 Task: Open Card Card0000000239 in Board Board0000000060 in Workspace WS0000000020 in Trello. Add Member Email0000000079 to Card Card0000000239 in Board Board0000000060 in Workspace WS0000000020 in Trello. Add Orange Label titled Label0000000239 to Card Card0000000239 in Board Board0000000060 in Workspace WS0000000020 in Trello. Add Checklist CL0000000239 to Card Card0000000239 in Board Board0000000060 in Workspace WS0000000020 in Trello. Add Dates with Start Date as Oct 01 2023 and Due Date as Oct 31 2023 to Card Card0000000239 in Board Board0000000060 in Workspace WS0000000020 in Trello
Action: Mouse moved to (520, 553)
Screenshot: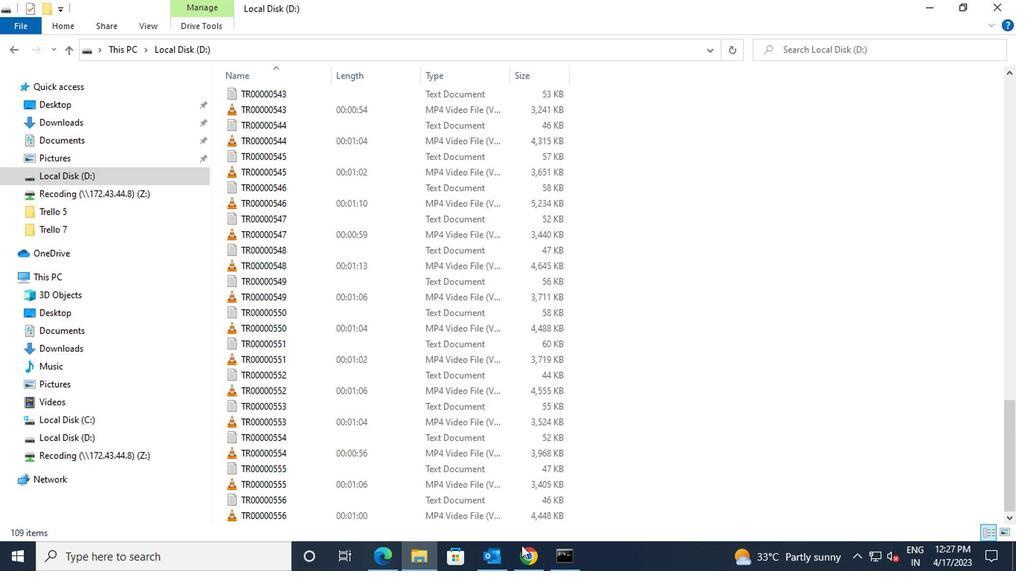 
Action: Mouse pressed left at (520, 553)
Screenshot: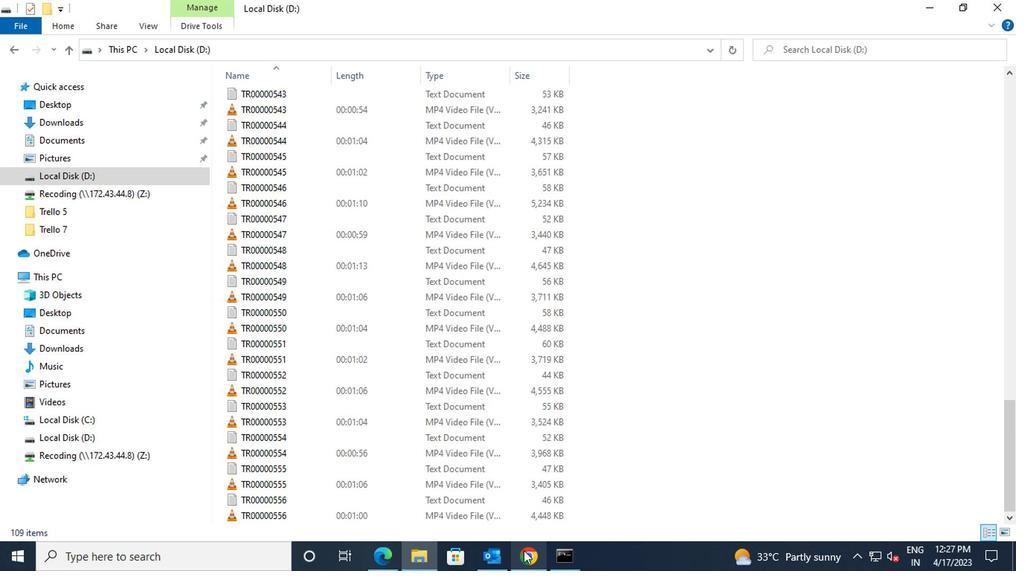 
Action: Mouse moved to (320, 383)
Screenshot: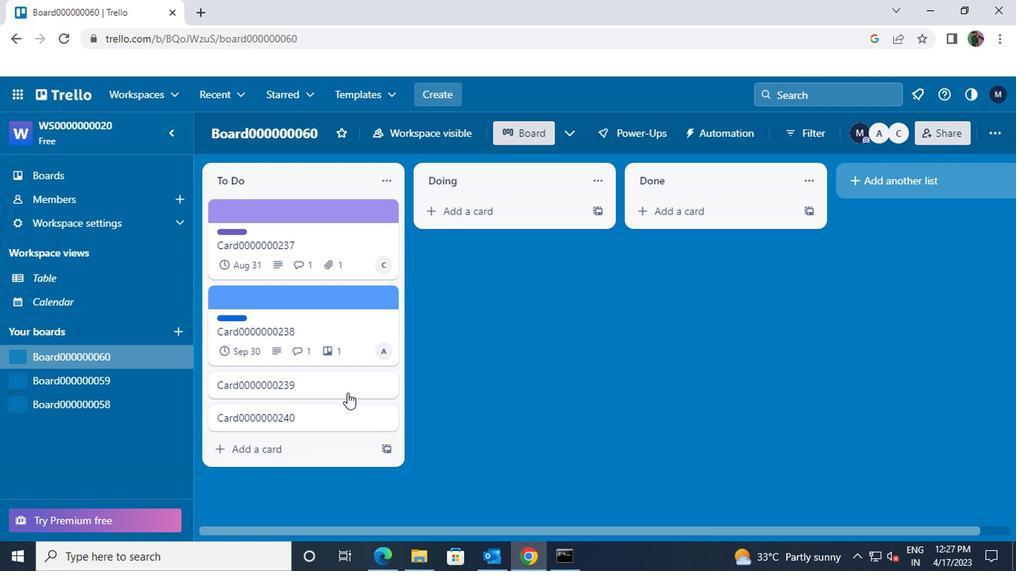 
Action: Mouse pressed left at (320, 383)
Screenshot: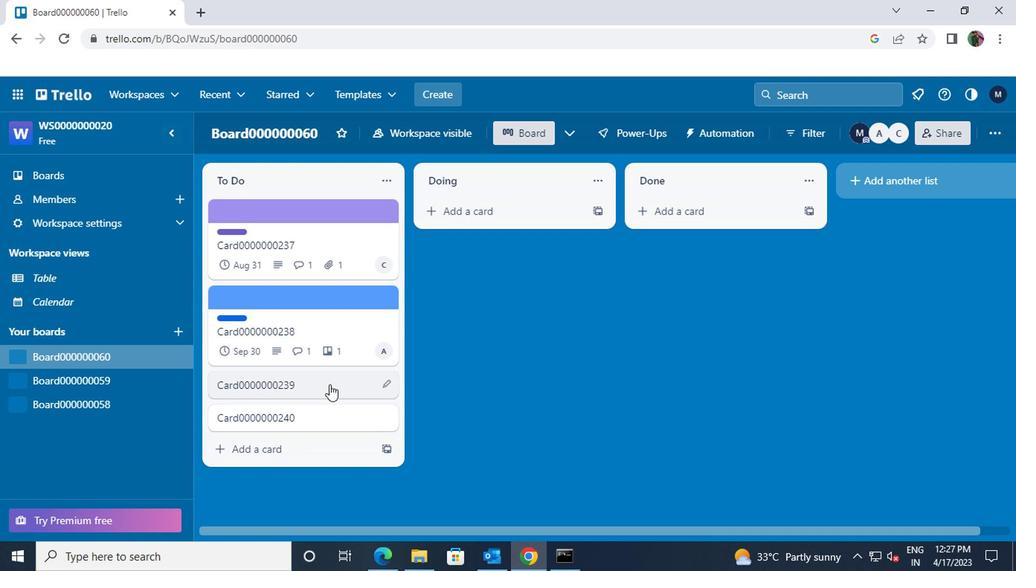 
Action: Mouse moved to (755, 203)
Screenshot: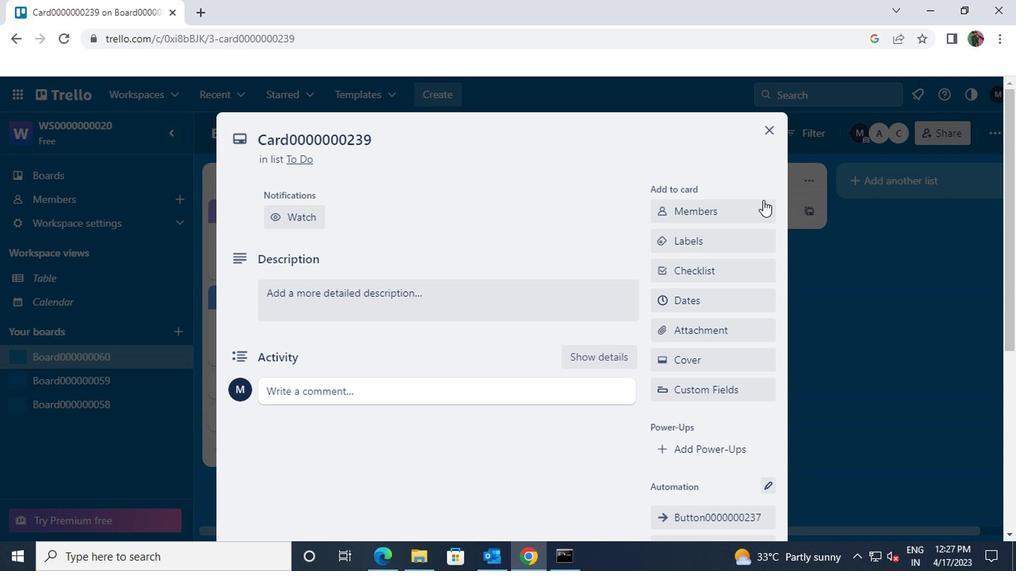 
Action: Mouse pressed left at (755, 203)
Screenshot: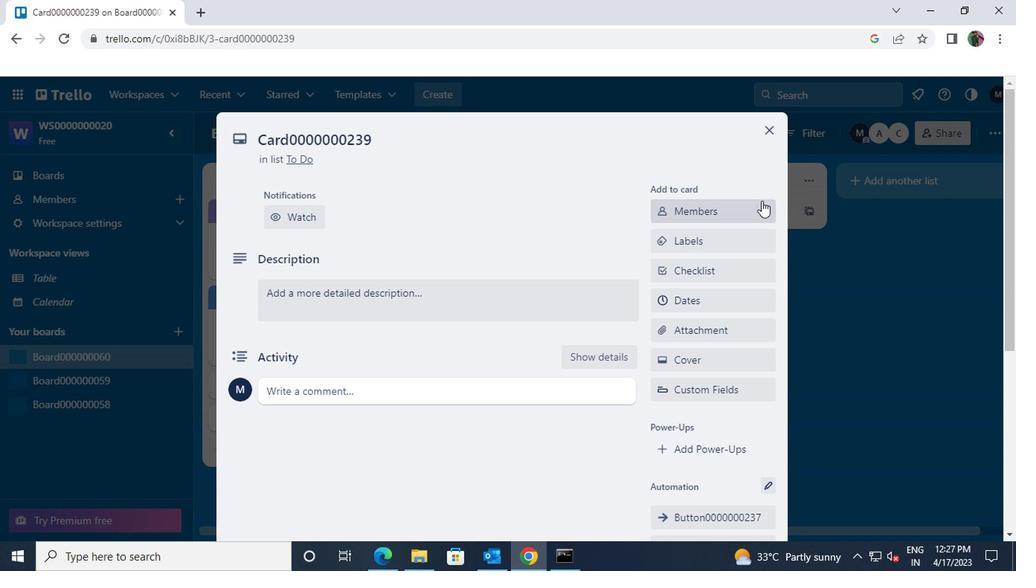 
Action: Mouse moved to (755, 203)
Screenshot: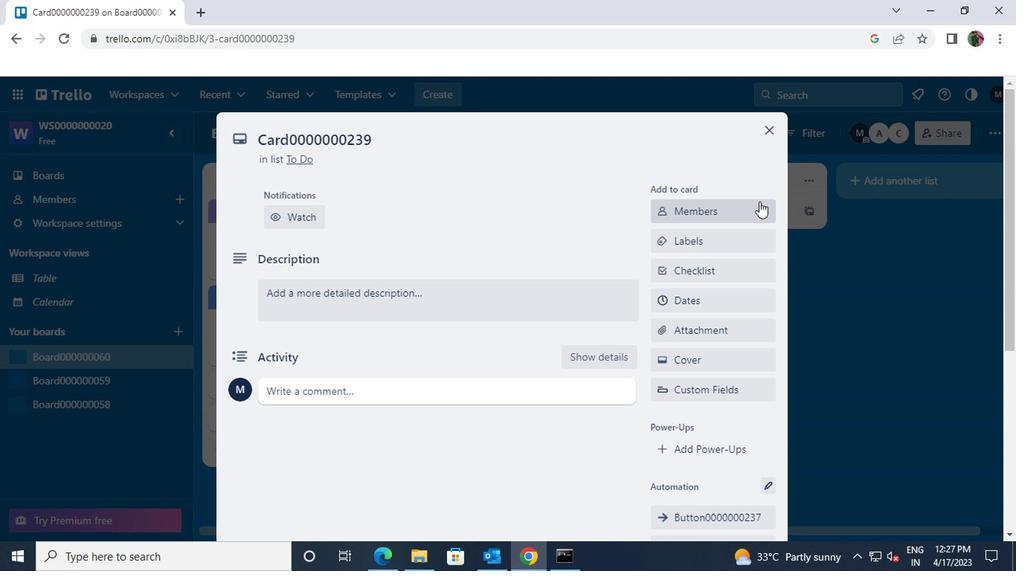 
Action: Key pressed vinnyoffice2<Key.shift>@GMAIL.COM
Screenshot: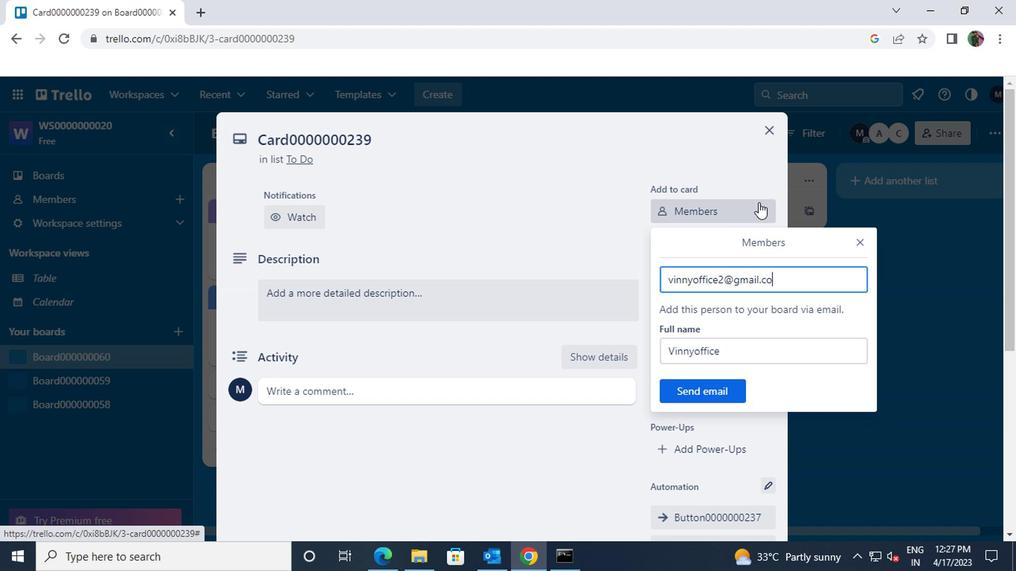 
Action: Mouse moved to (697, 382)
Screenshot: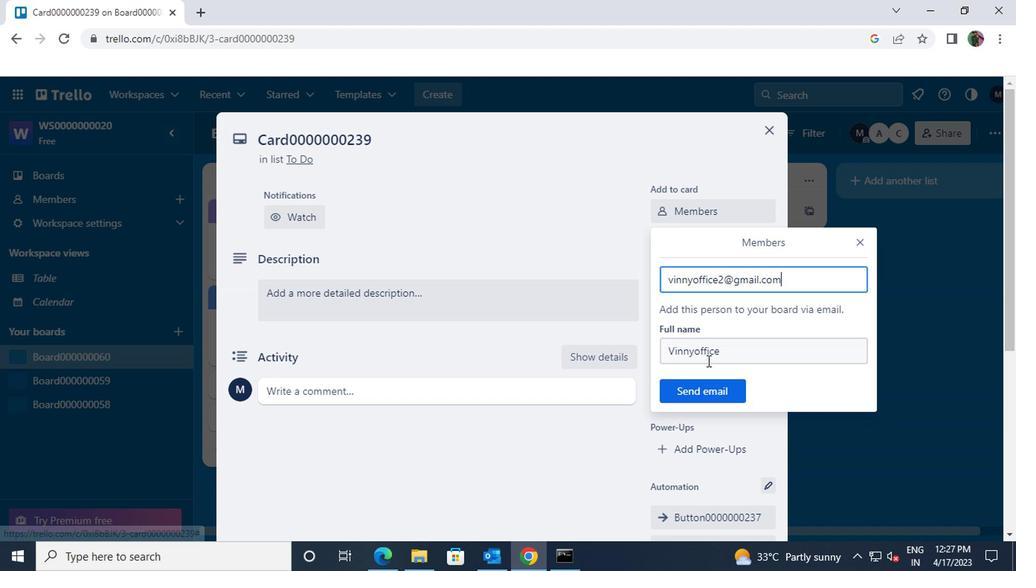 
Action: Mouse pressed left at (697, 382)
Screenshot: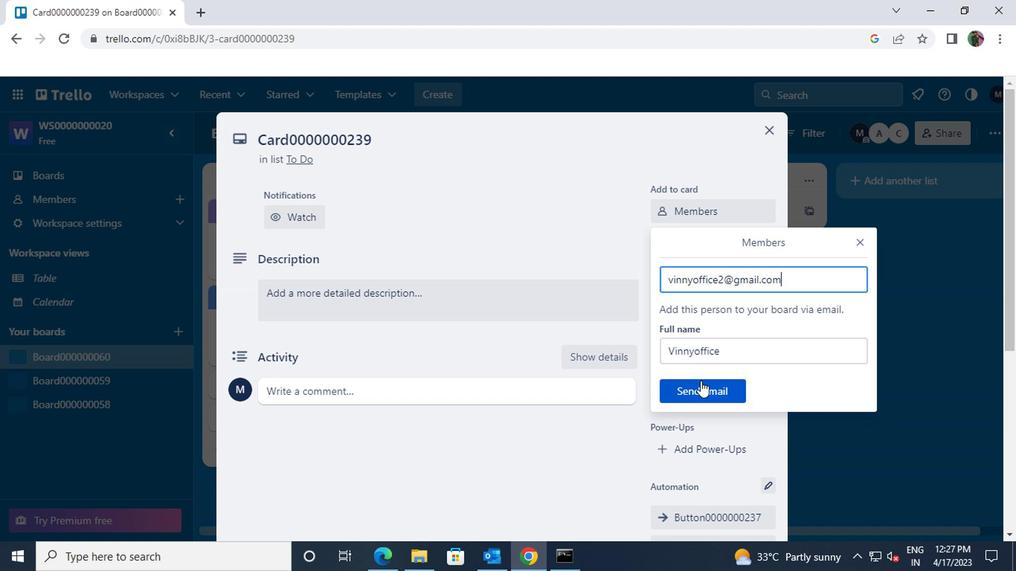 
Action: Mouse moved to (691, 246)
Screenshot: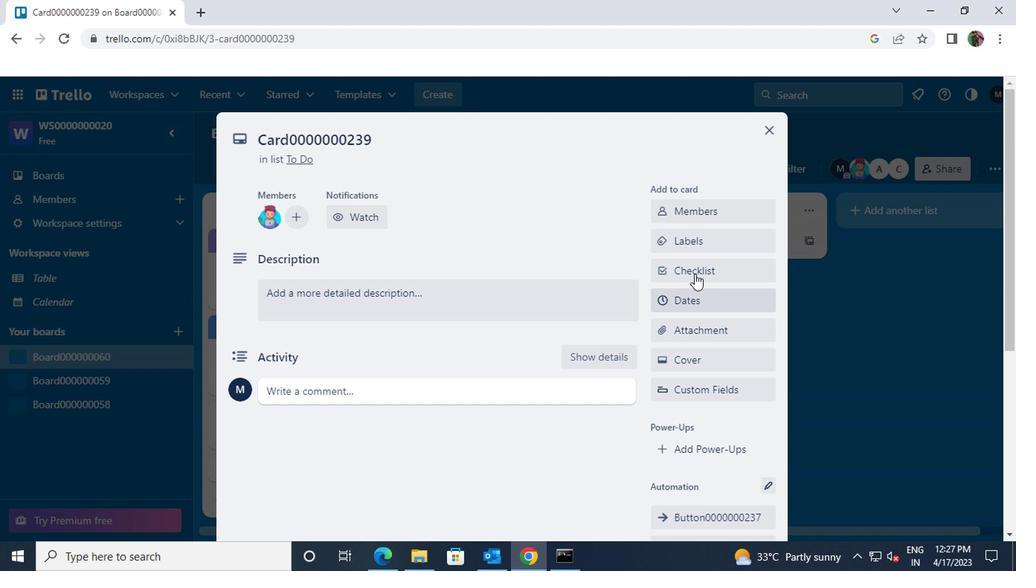 
Action: Mouse pressed left at (691, 246)
Screenshot: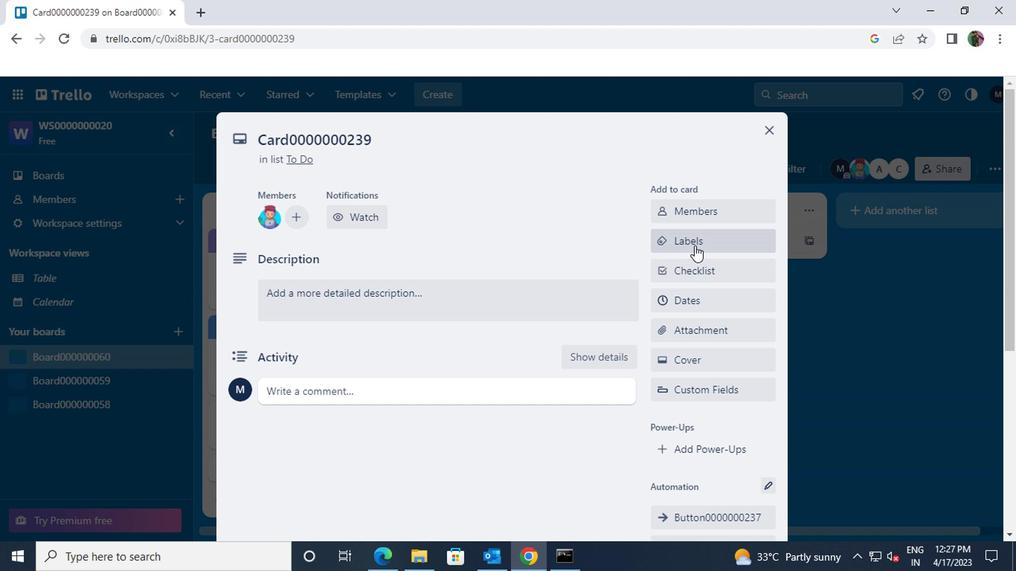 
Action: Mouse moved to (739, 446)
Screenshot: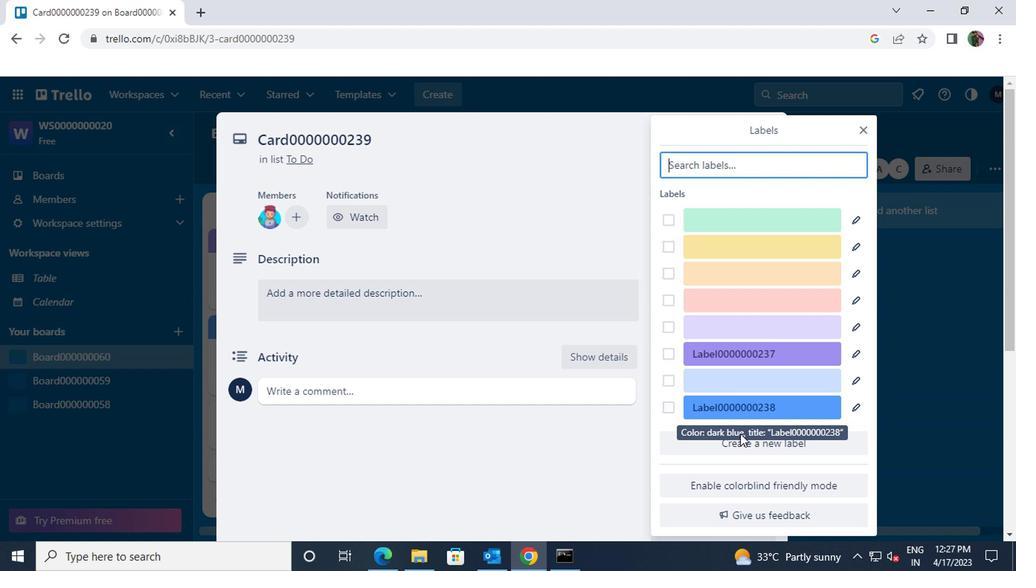 
Action: Mouse pressed left at (739, 446)
Screenshot: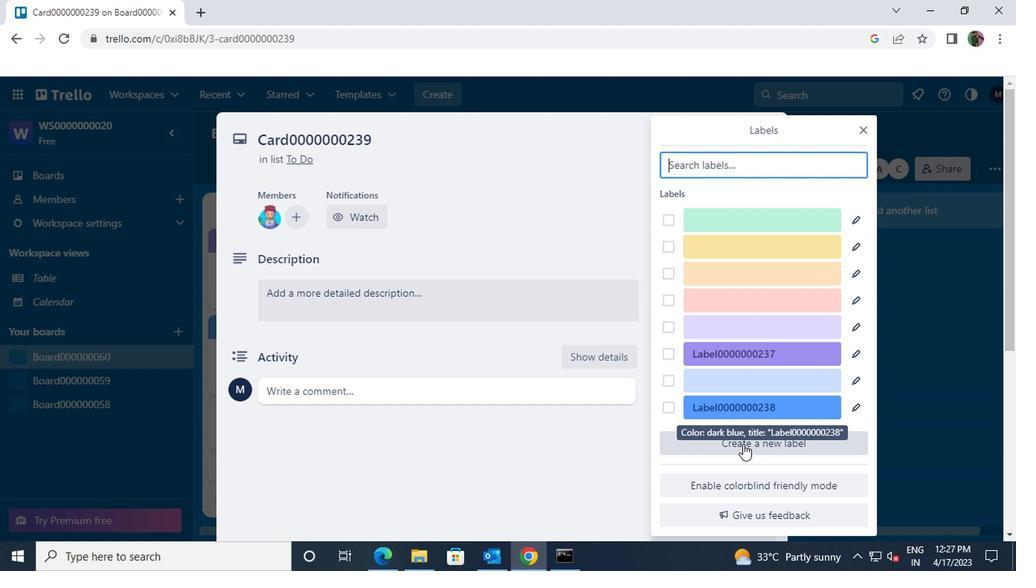 
Action: Mouse moved to (700, 273)
Screenshot: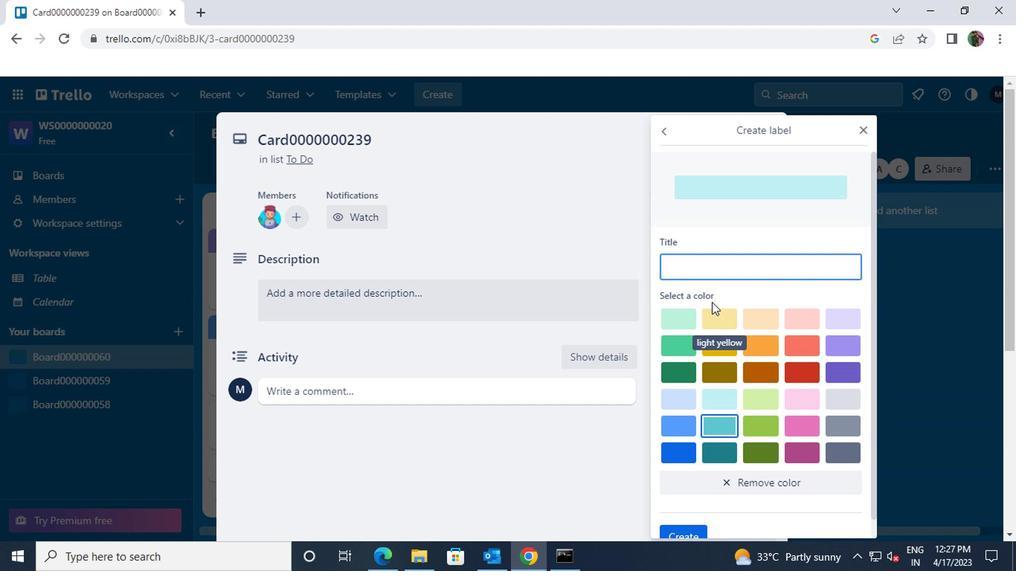 
Action: Mouse pressed left at (700, 273)
Screenshot: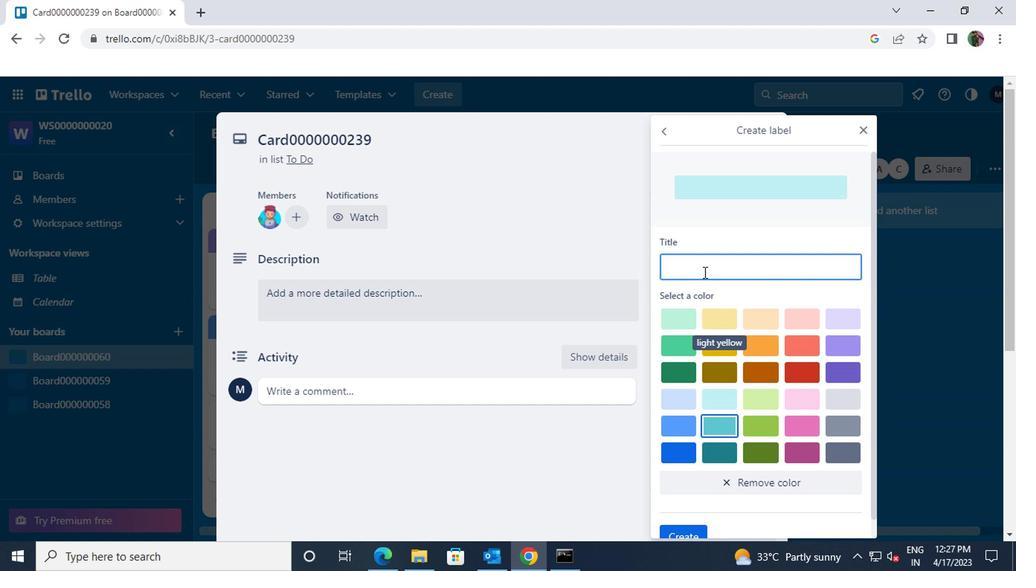 
Action: Key pressed <Key.shift>LABEL0000000239
Screenshot: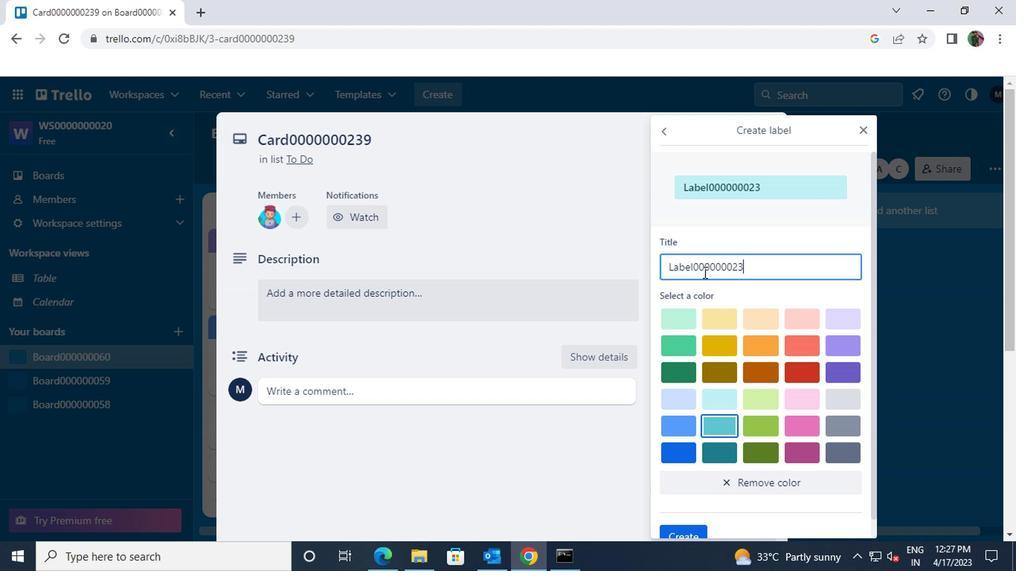 
Action: Mouse moved to (762, 344)
Screenshot: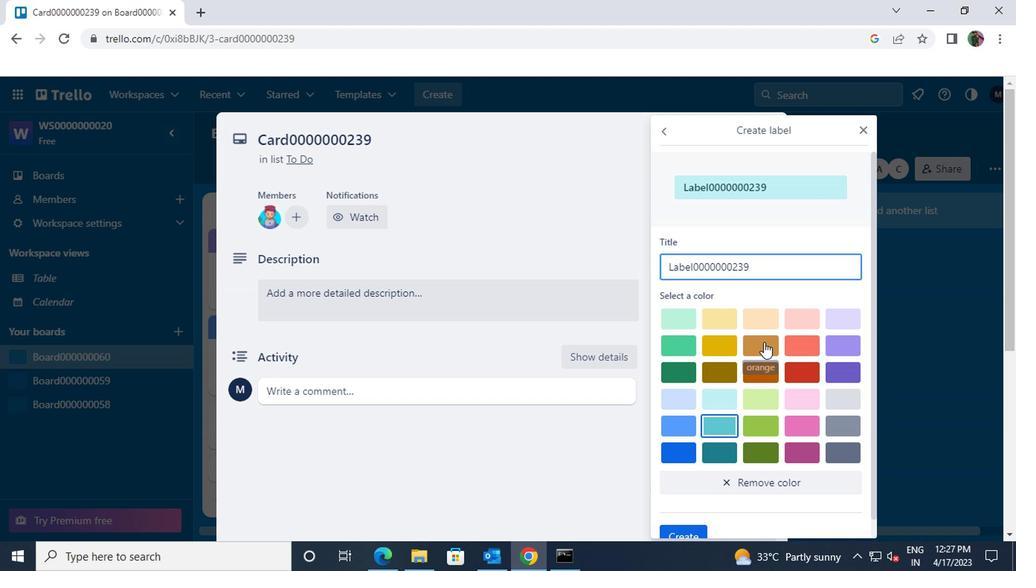 
Action: Mouse pressed left at (762, 344)
Screenshot: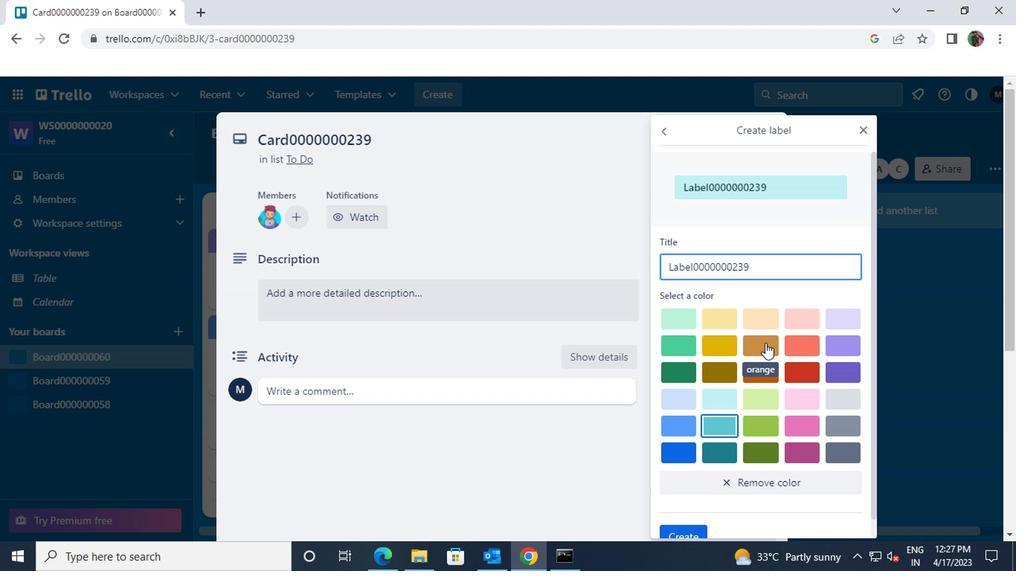 
Action: Mouse scrolled (762, 344) with delta (0, 0)
Screenshot: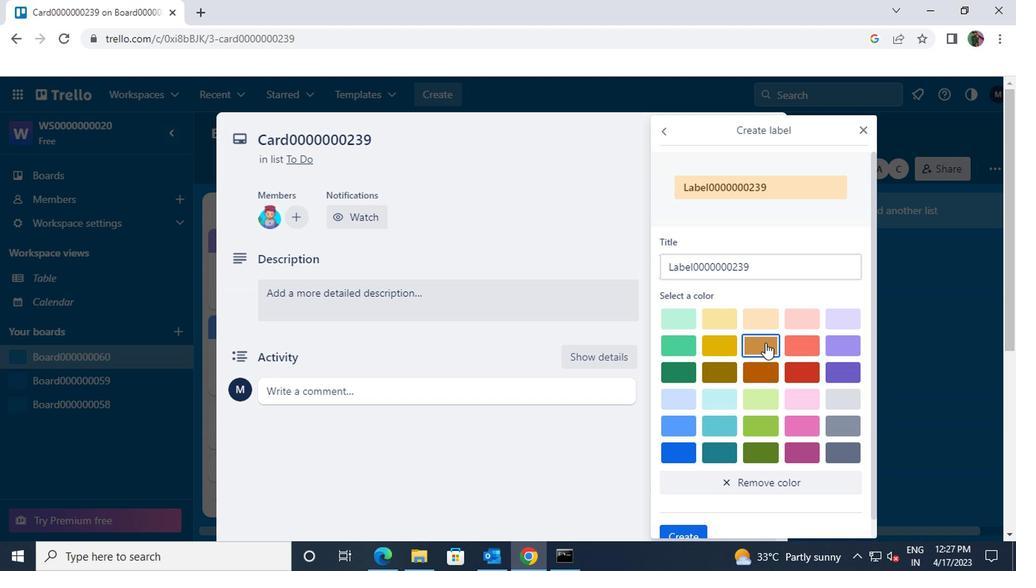 
Action: Mouse scrolled (762, 344) with delta (0, 0)
Screenshot: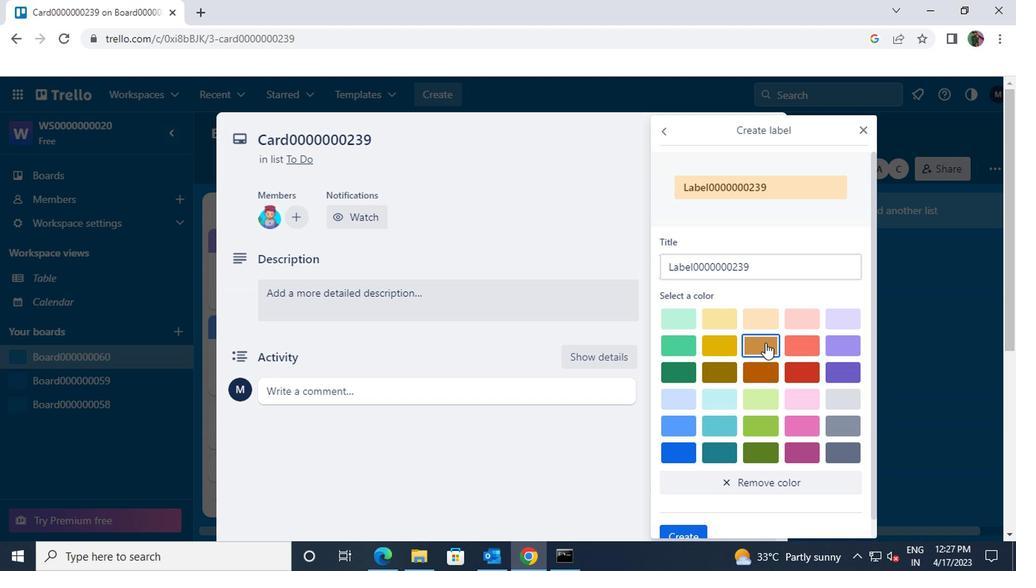 
Action: Mouse scrolled (762, 344) with delta (0, 0)
Screenshot: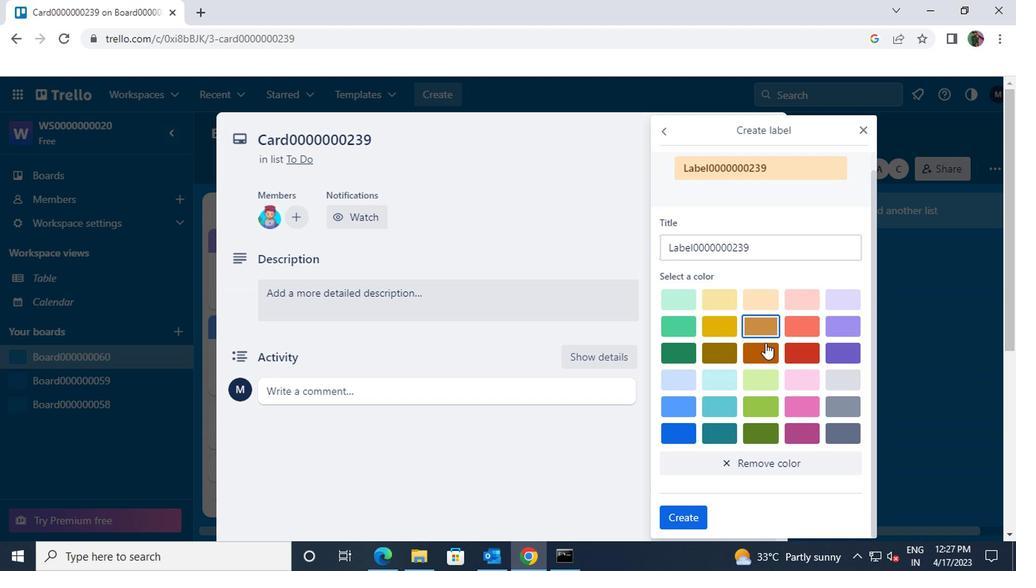 
Action: Mouse scrolled (762, 344) with delta (0, 0)
Screenshot: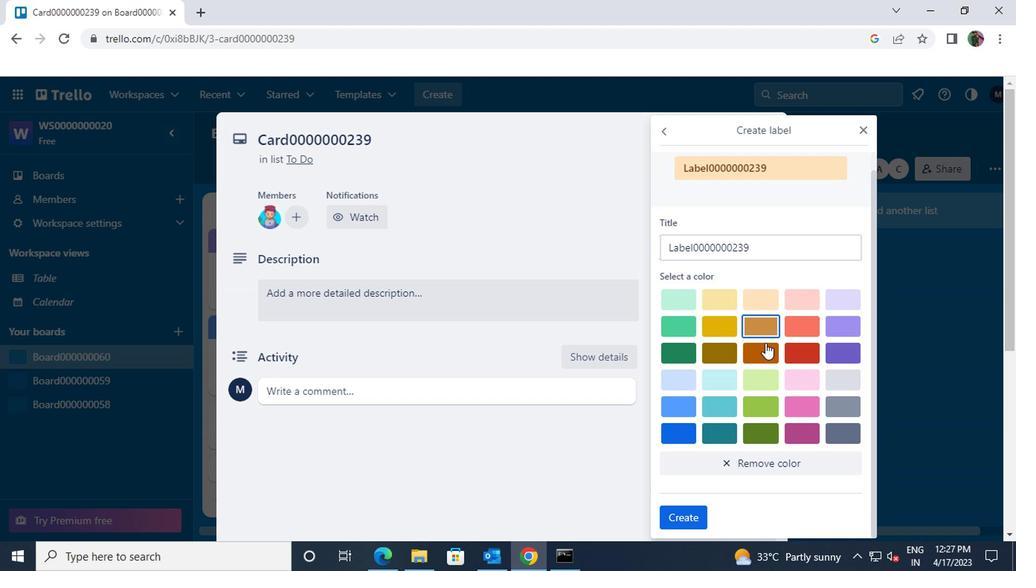 
Action: Mouse moved to (688, 514)
Screenshot: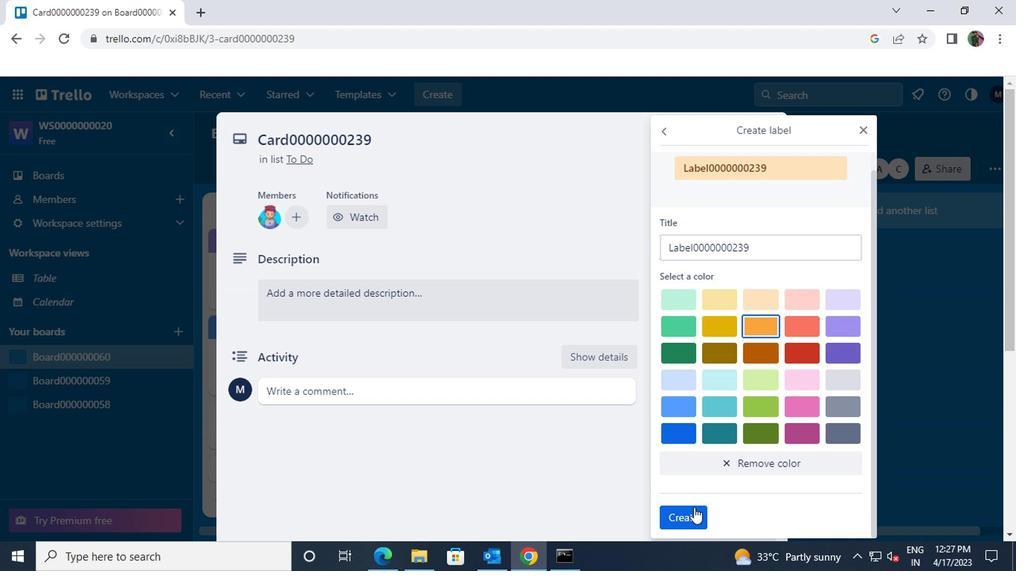 
Action: Mouse pressed left at (688, 514)
Screenshot: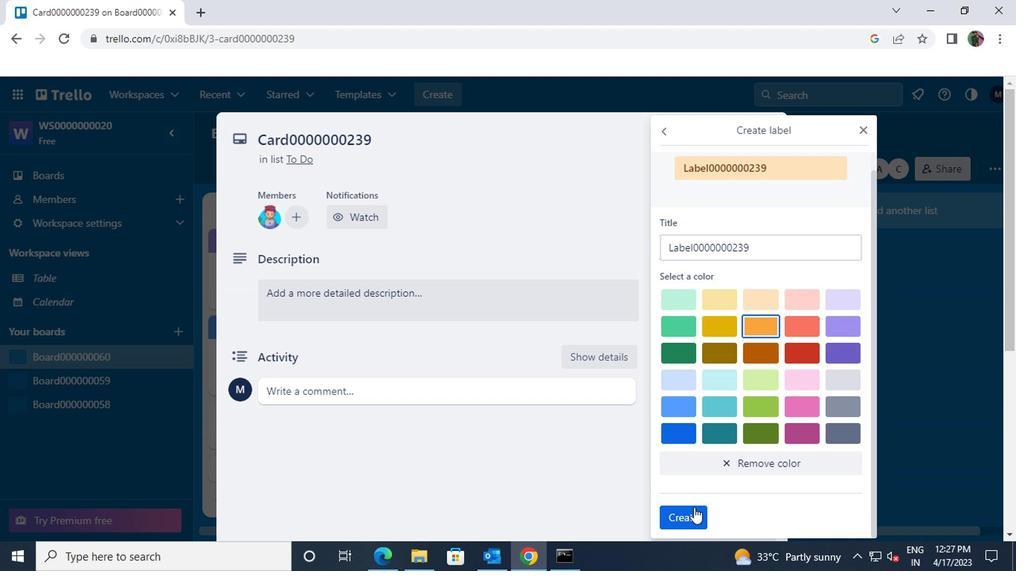 
Action: Mouse moved to (733, 444)
Screenshot: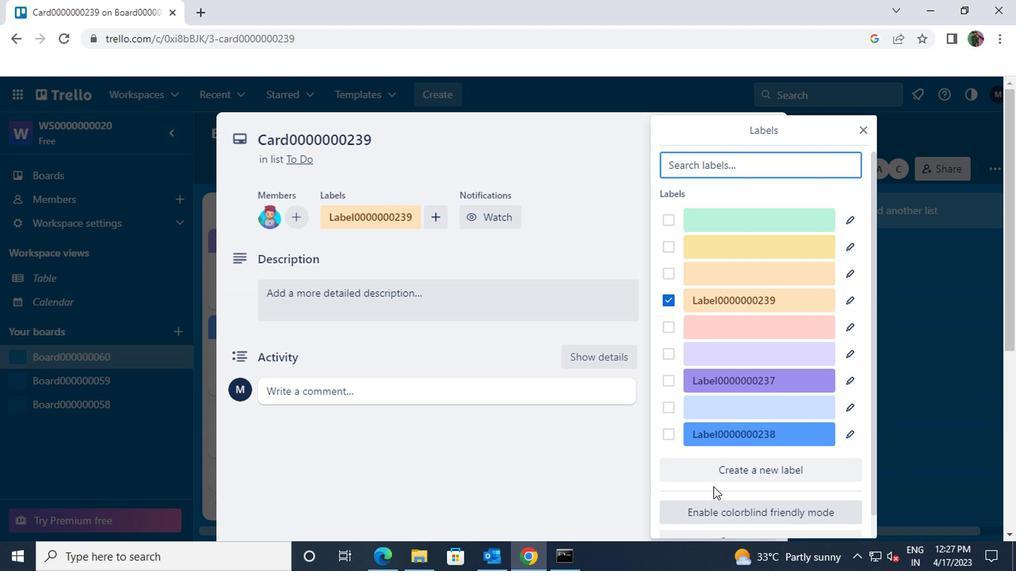 
Action: Mouse scrolled (733, 445) with delta (0, 1)
Screenshot: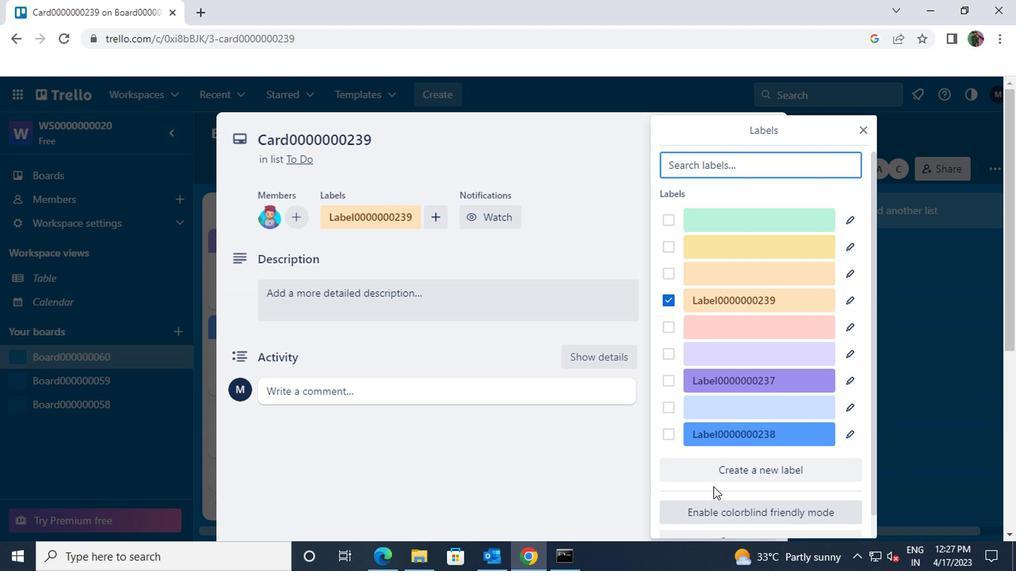 
Action: Mouse moved to (747, 423)
Screenshot: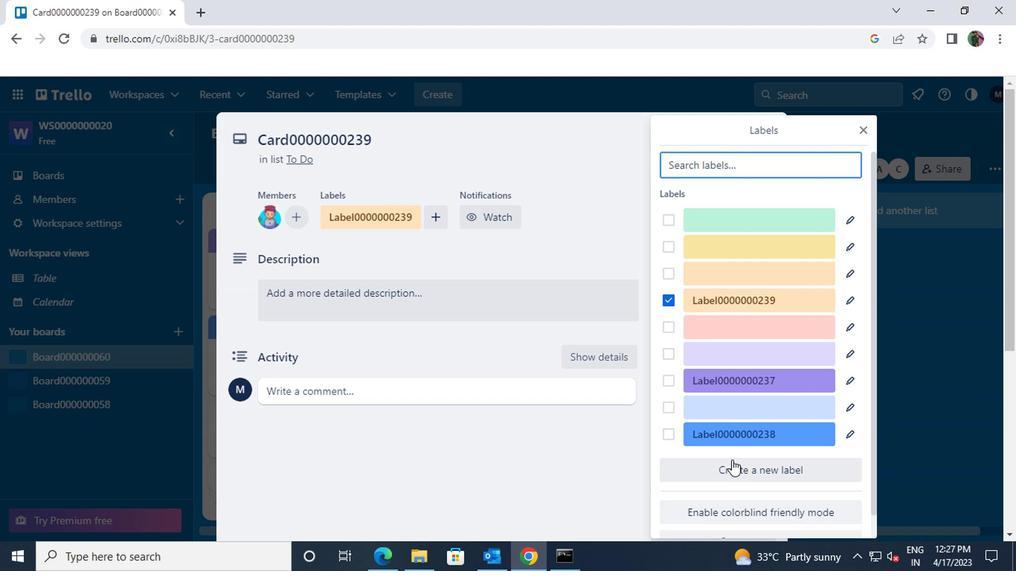 
Action: Mouse scrolled (747, 424) with delta (0, 0)
Screenshot: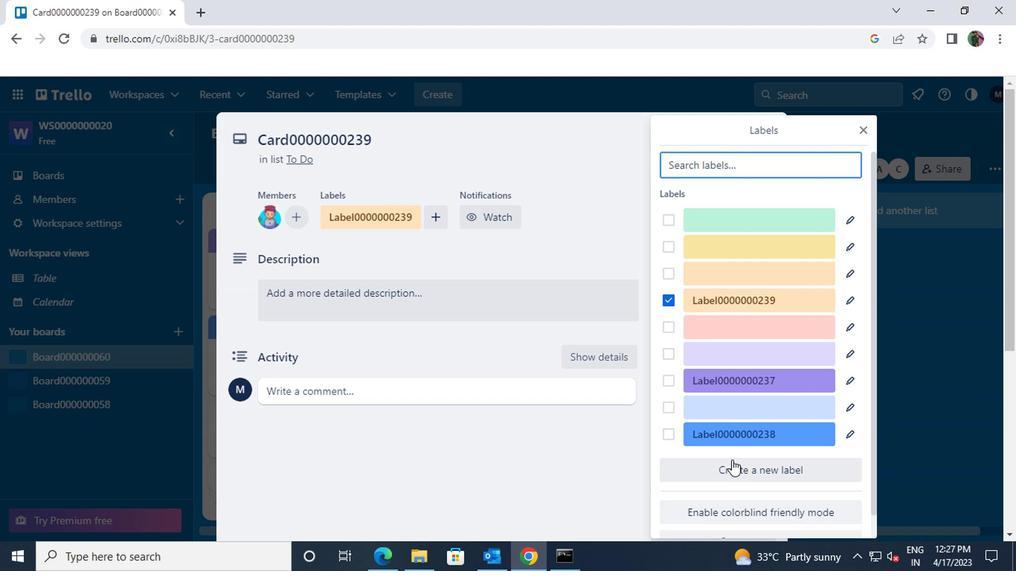 
Action: Mouse moved to (859, 128)
Screenshot: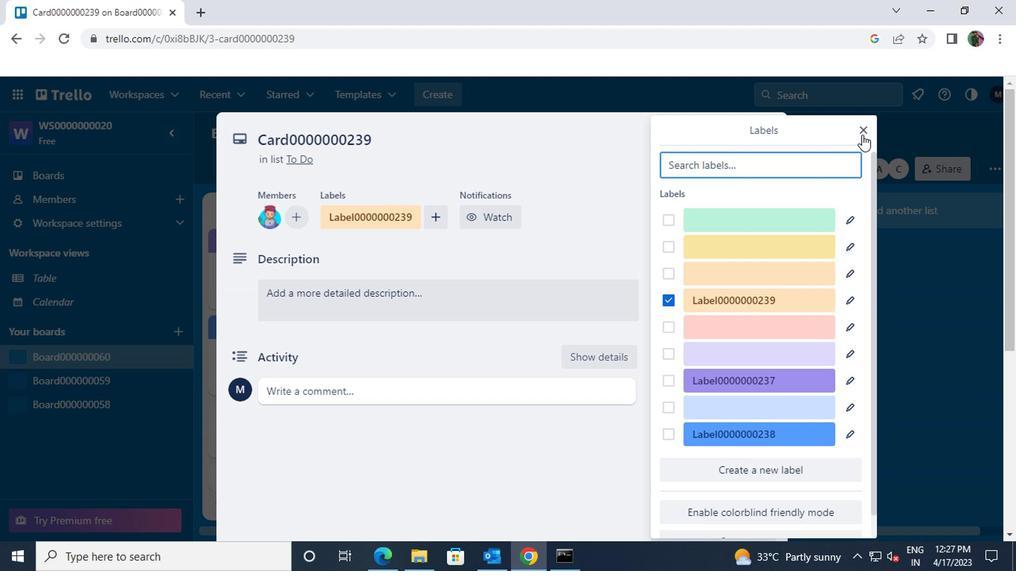 
Action: Mouse pressed left at (859, 128)
Screenshot: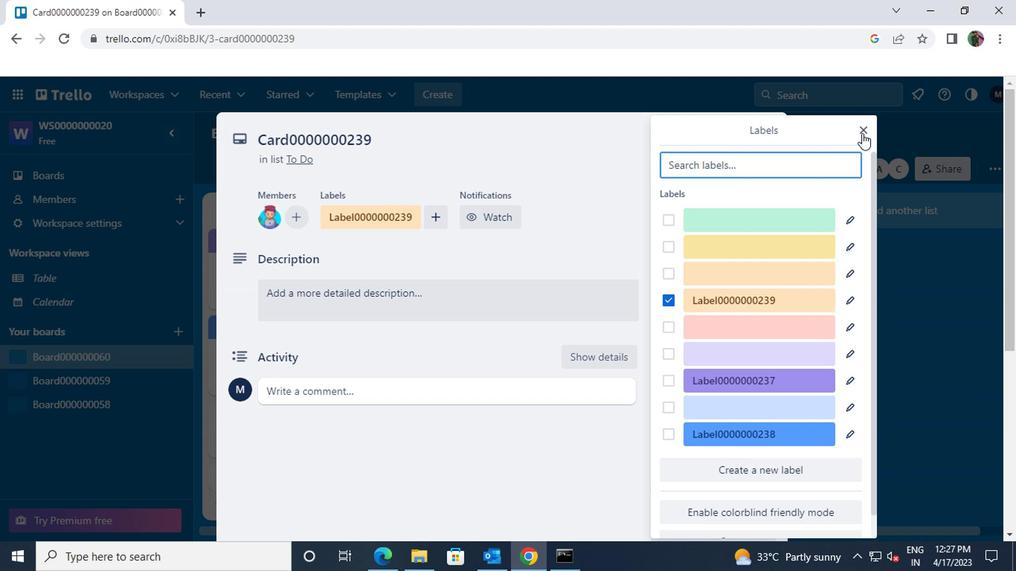 
Action: Mouse moved to (723, 266)
Screenshot: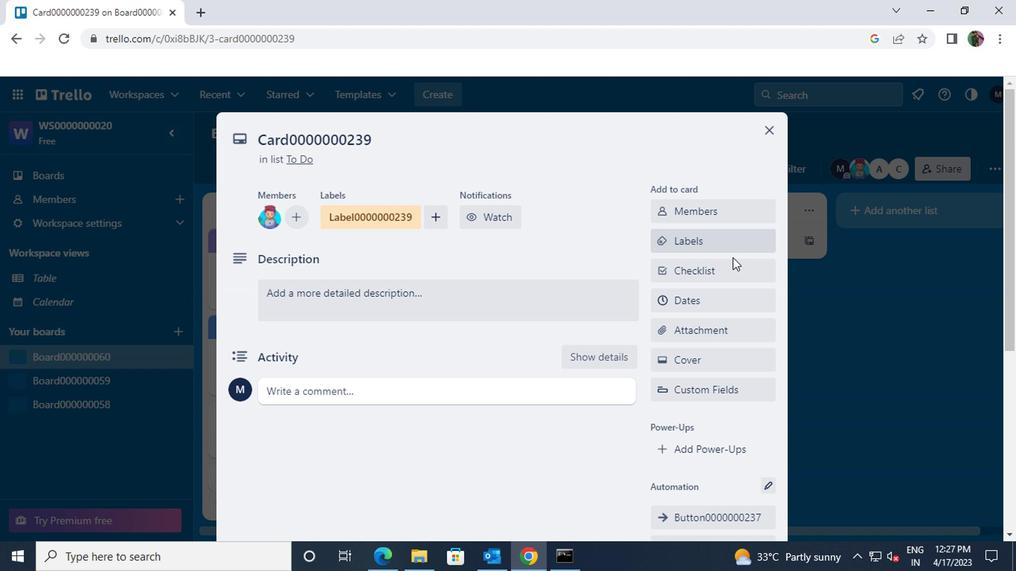 
Action: Mouse pressed left at (723, 266)
Screenshot: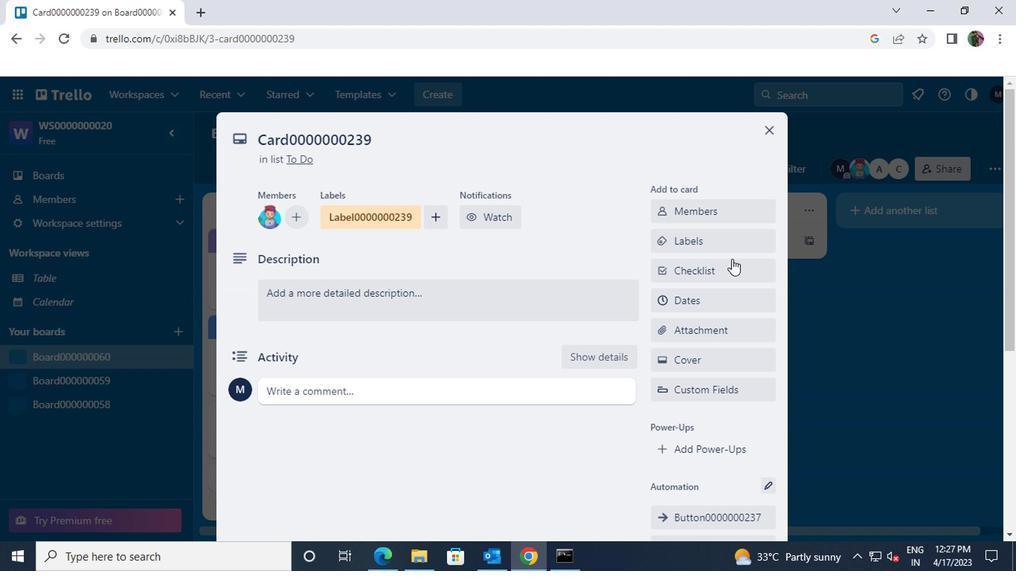 
Action: Key pressed <Key.shift>CL0000000239
Screenshot: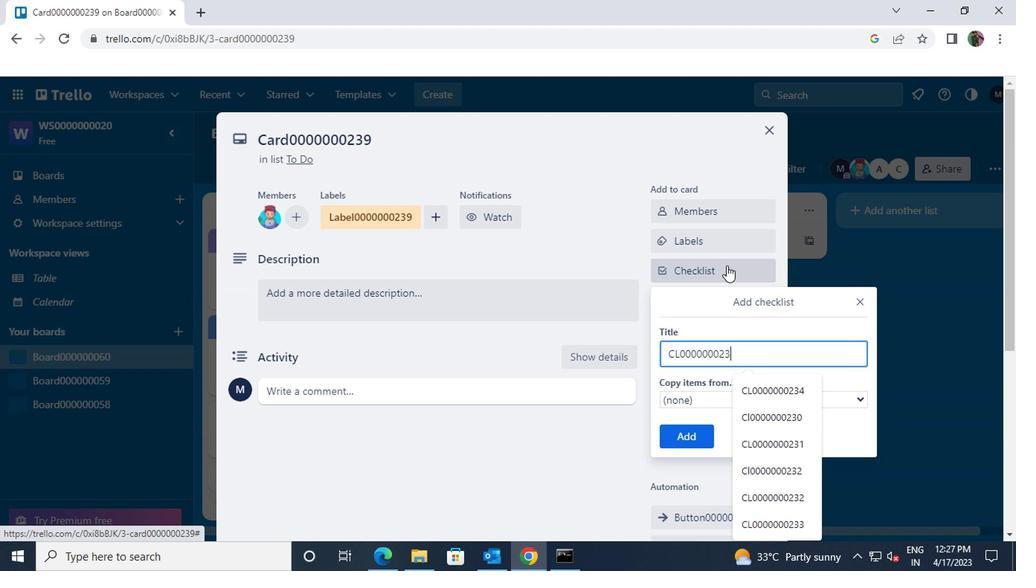 
Action: Mouse moved to (705, 431)
Screenshot: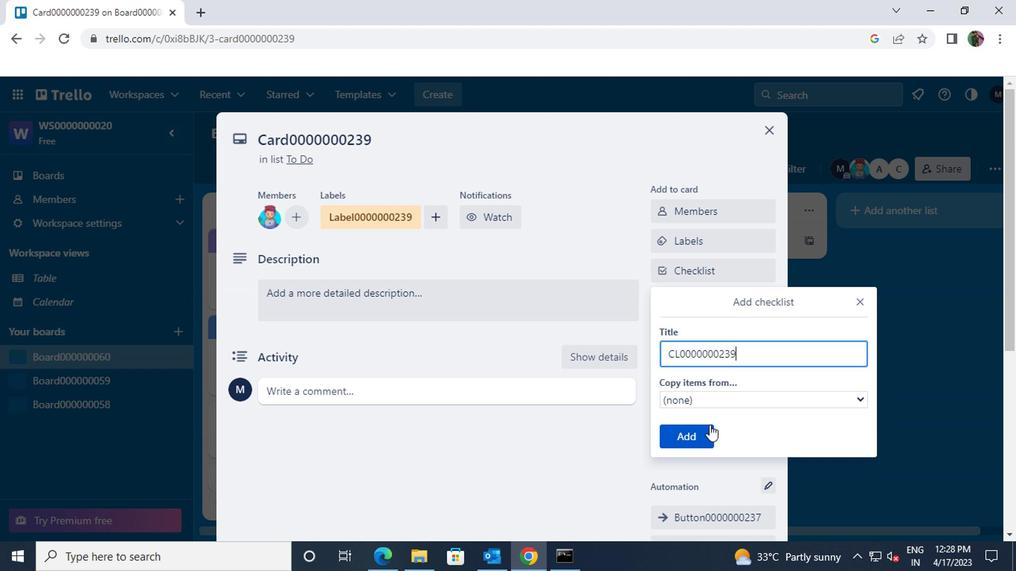 
Action: Mouse pressed left at (705, 431)
Screenshot: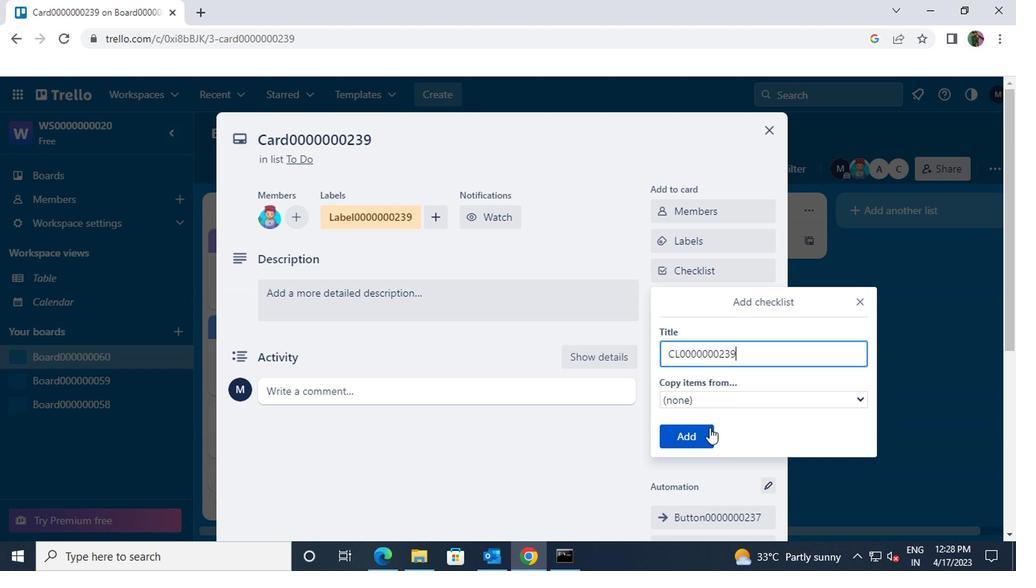 
Action: Mouse moved to (703, 305)
Screenshot: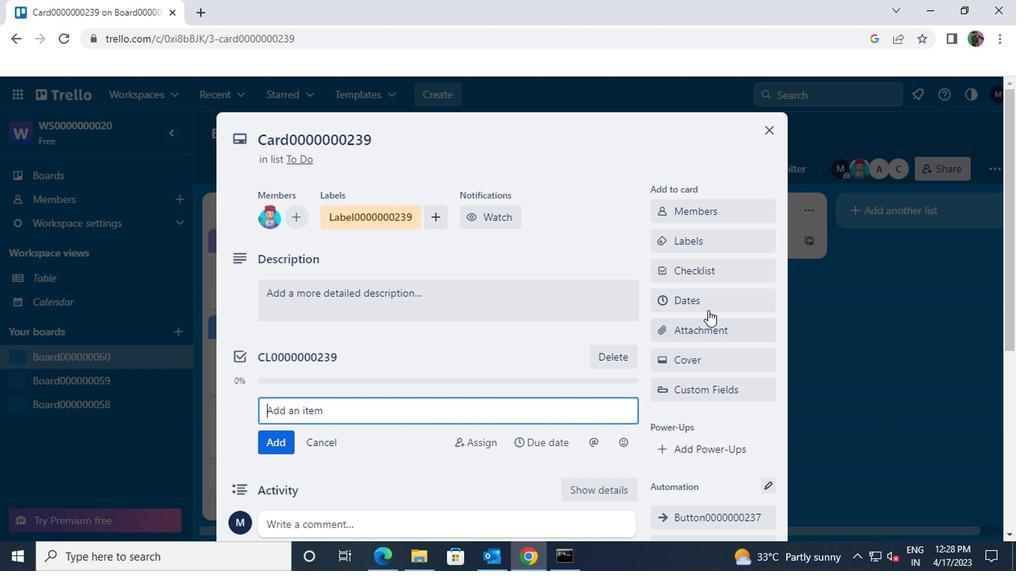 
Action: Mouse pressed left at (703, 305)
Screenshot: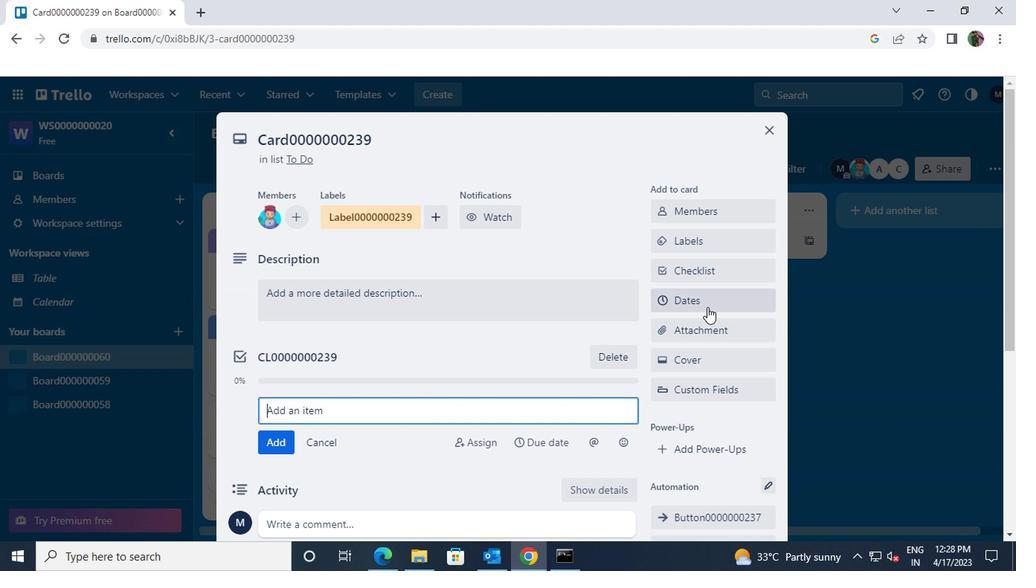 
Action: Mouse moved to (660, 161)
Screenshot: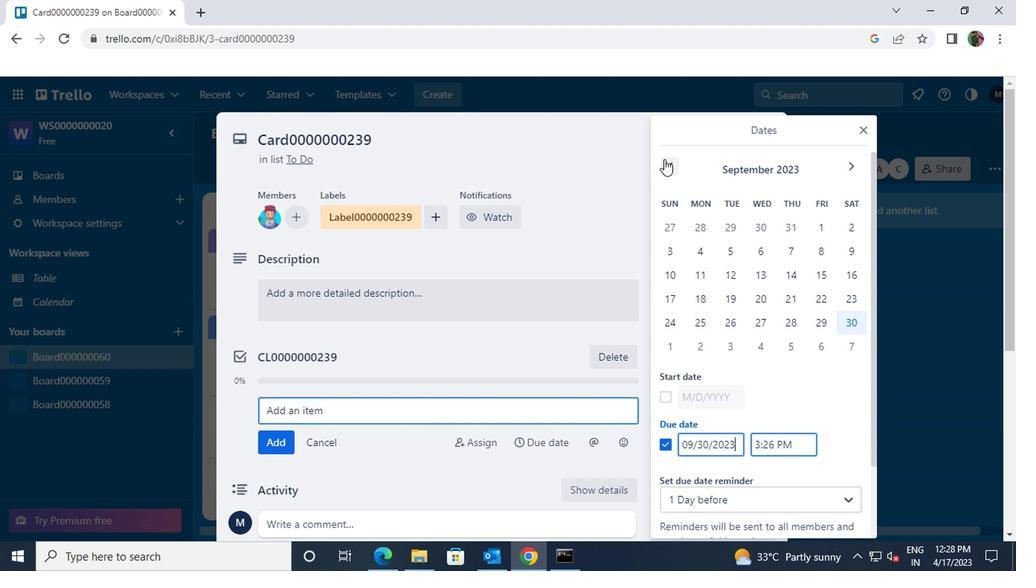 
Action: Mouse pressed left at (660, 161)
Screenshot: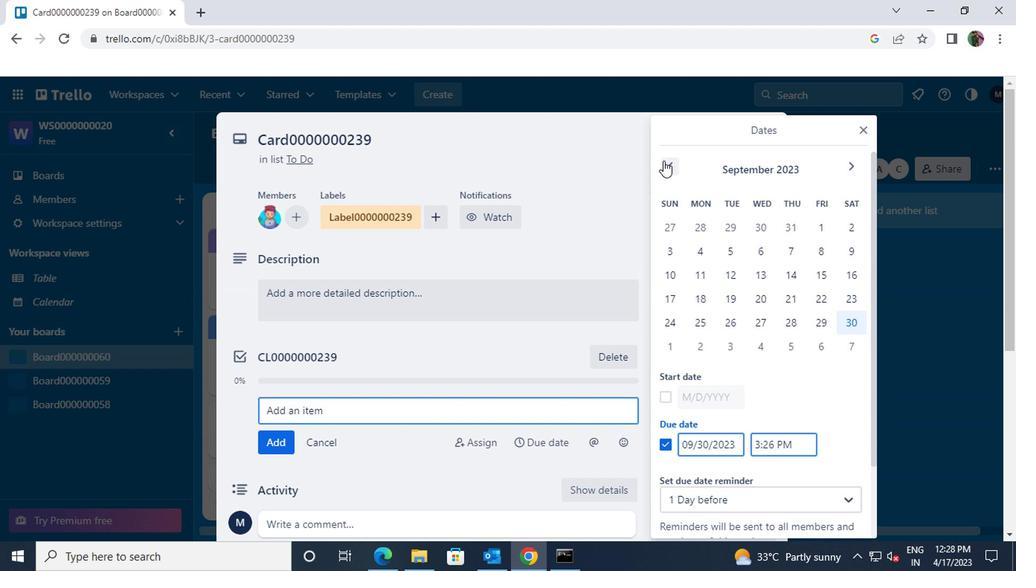 
Action: Mouse moved to (728, 227)
Screenshot: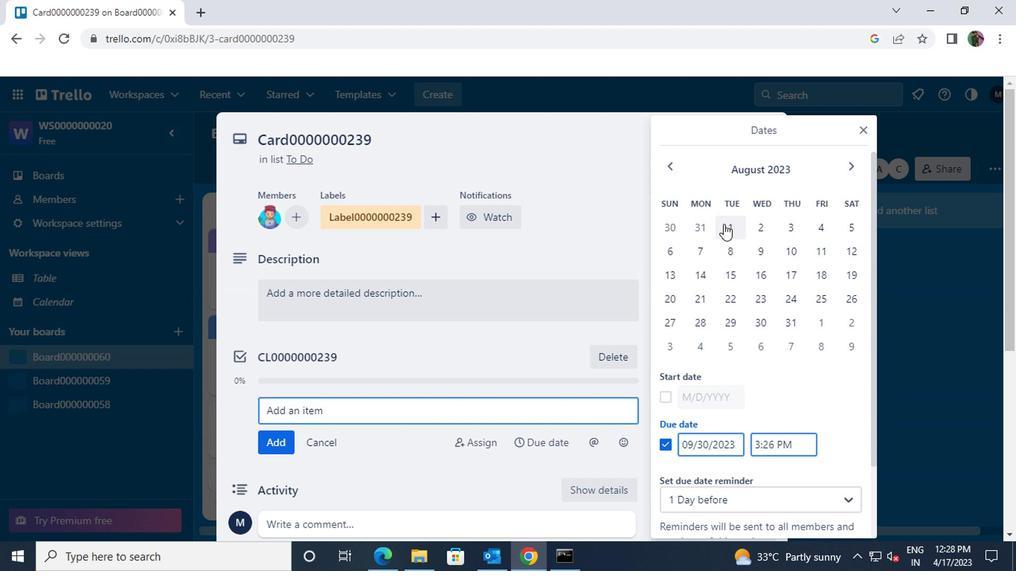
Action: Mouse pressed left at (728, 227)
Screenshot: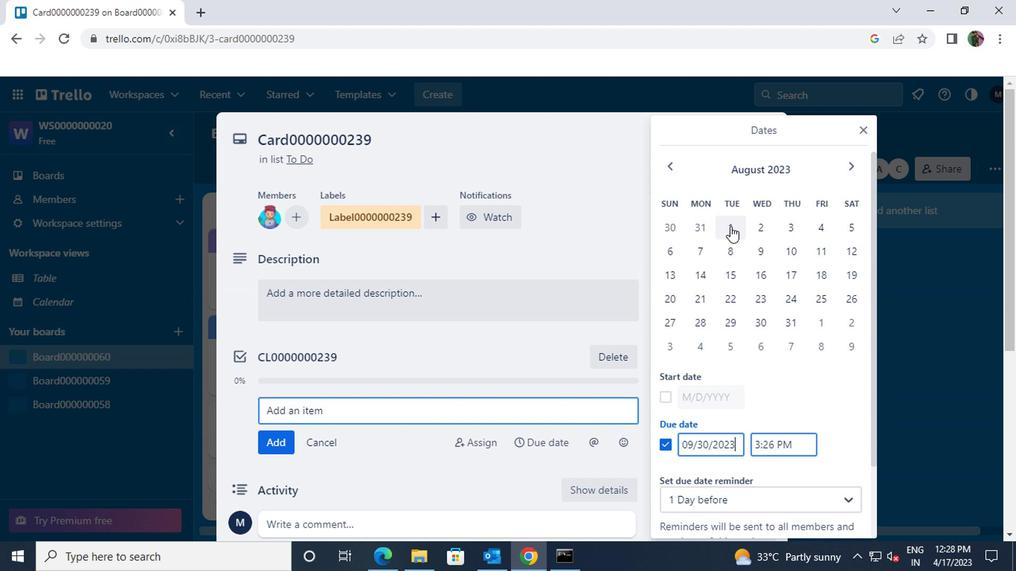 
Action: Mouse scrolled (728, 226) with delta (0, 0)
Screenshot: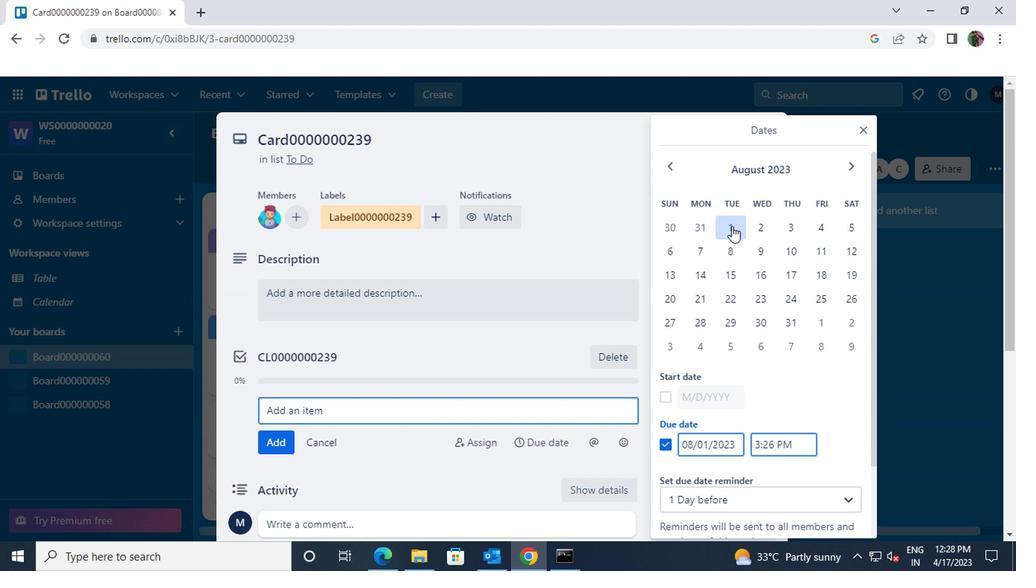 
Action: Mouse moved to (777, 242)
Screenshot: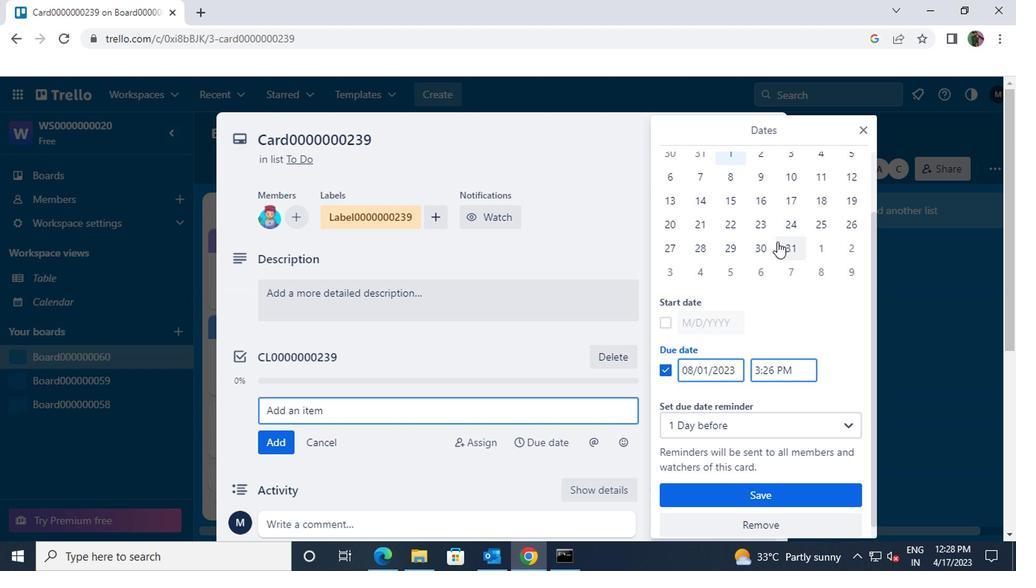 
Action: Mouse pressed left at (777, 242)
Screenshot: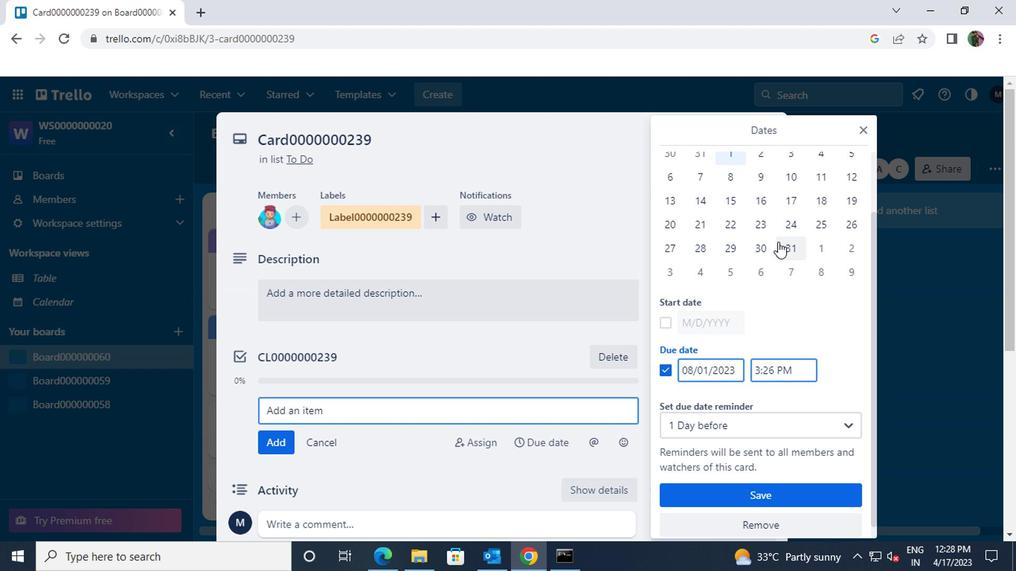 
Action: Mouse moved to (777, 242)
Screenshot: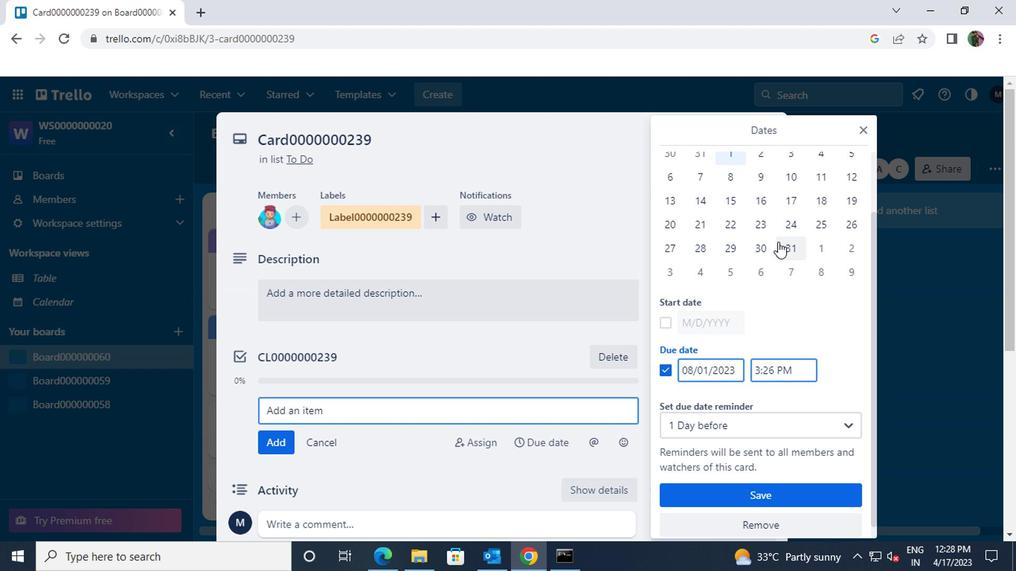 
Action: Mouse scrolled (777, 242) with delta (0, 0)
Screenshot: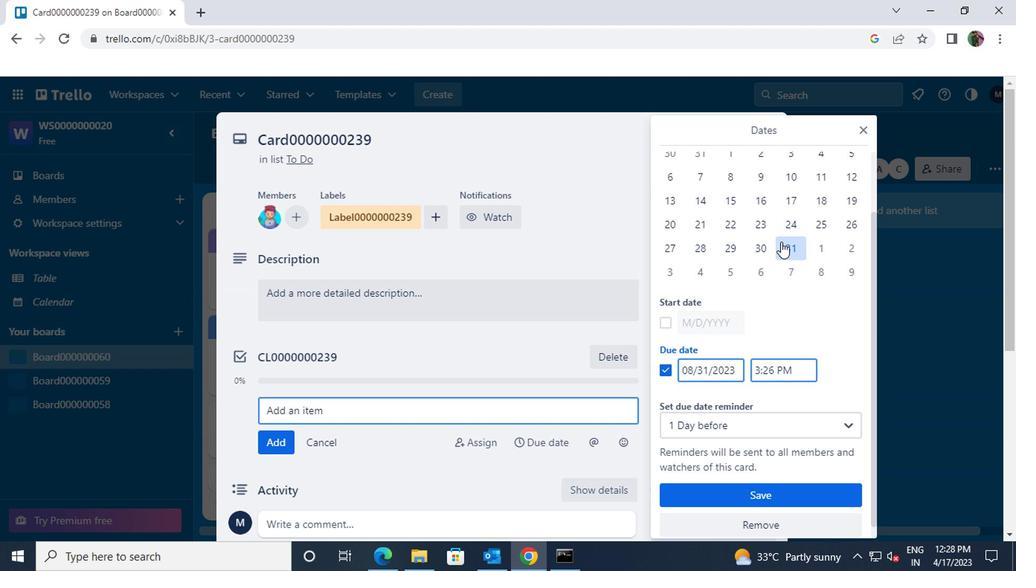
Action: Mouse moved to (787, 480)
Screenshot: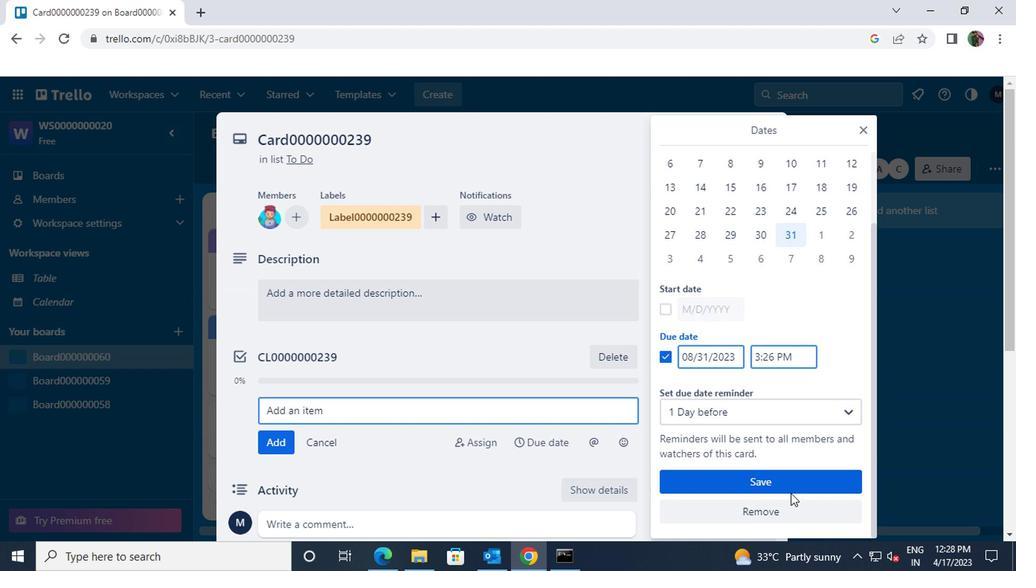 
Action: Mouse pressed left at (787, 480)
Screenshot: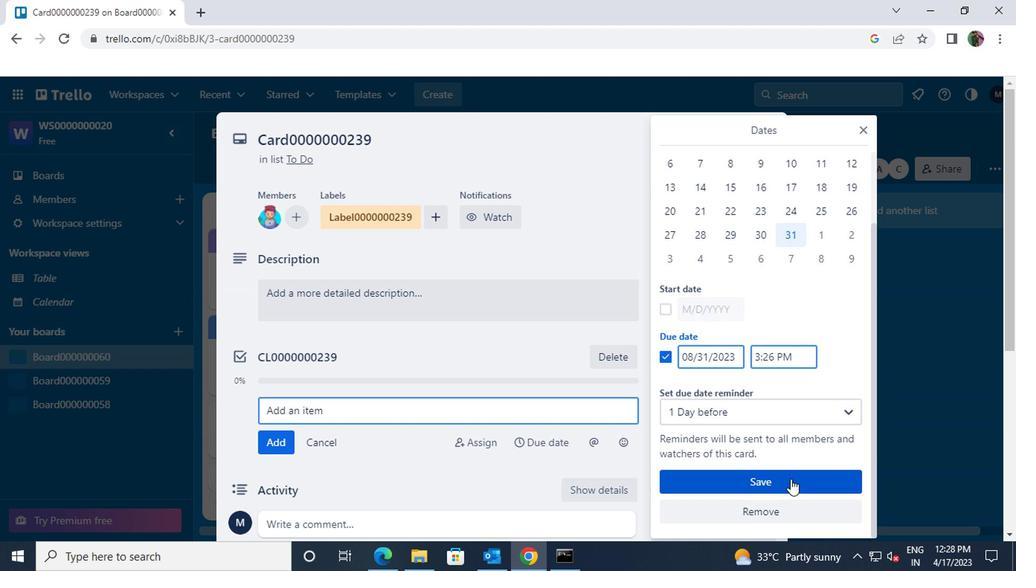 
Action: Mouse moved to (787, 477)
Screenshot: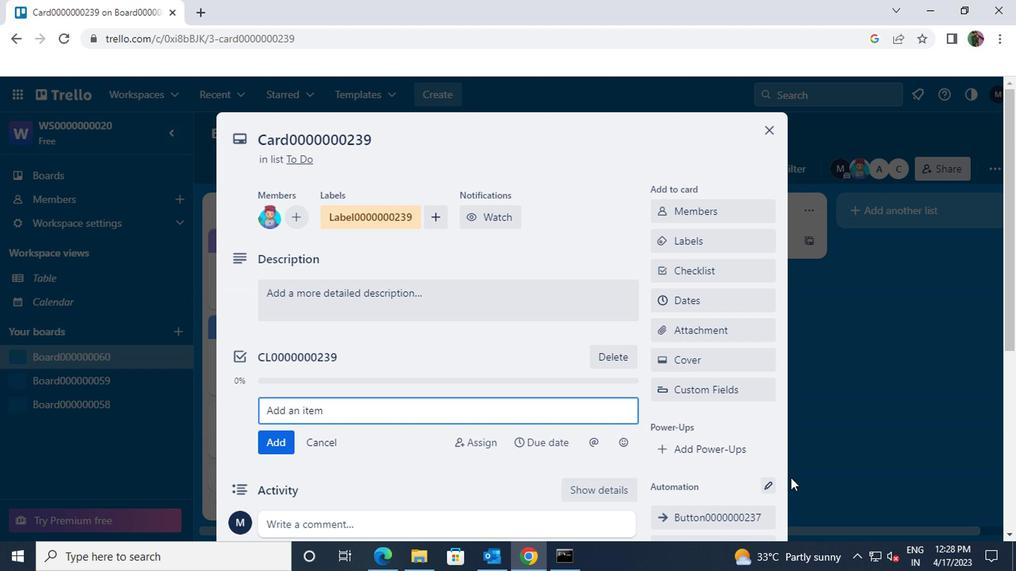 
Action: Key pressed <Key.f8>
Screenshot: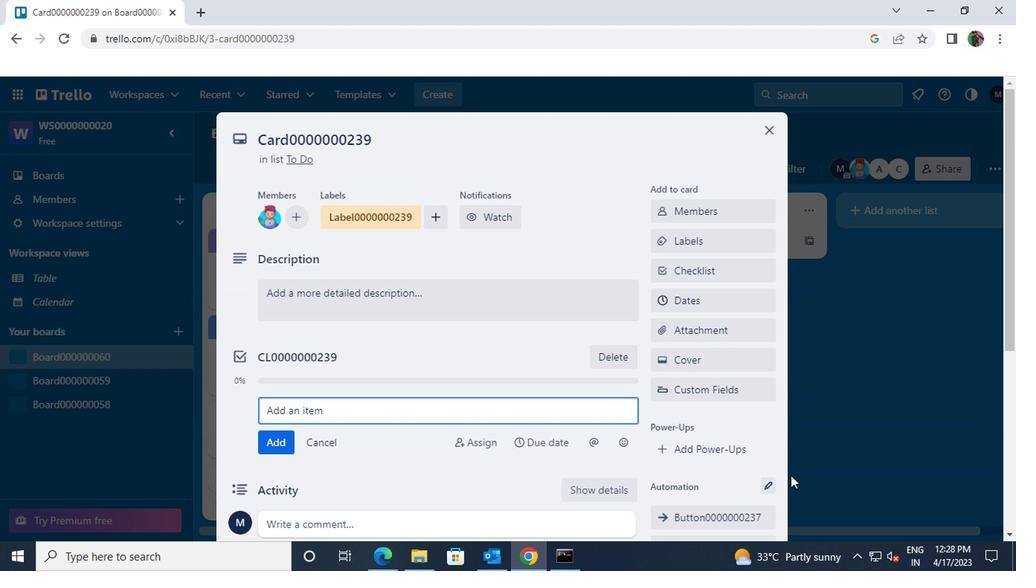 
